 Task: Select the table option in the default view option.
Action: Mouse moved to (22, 584)
Screenshot: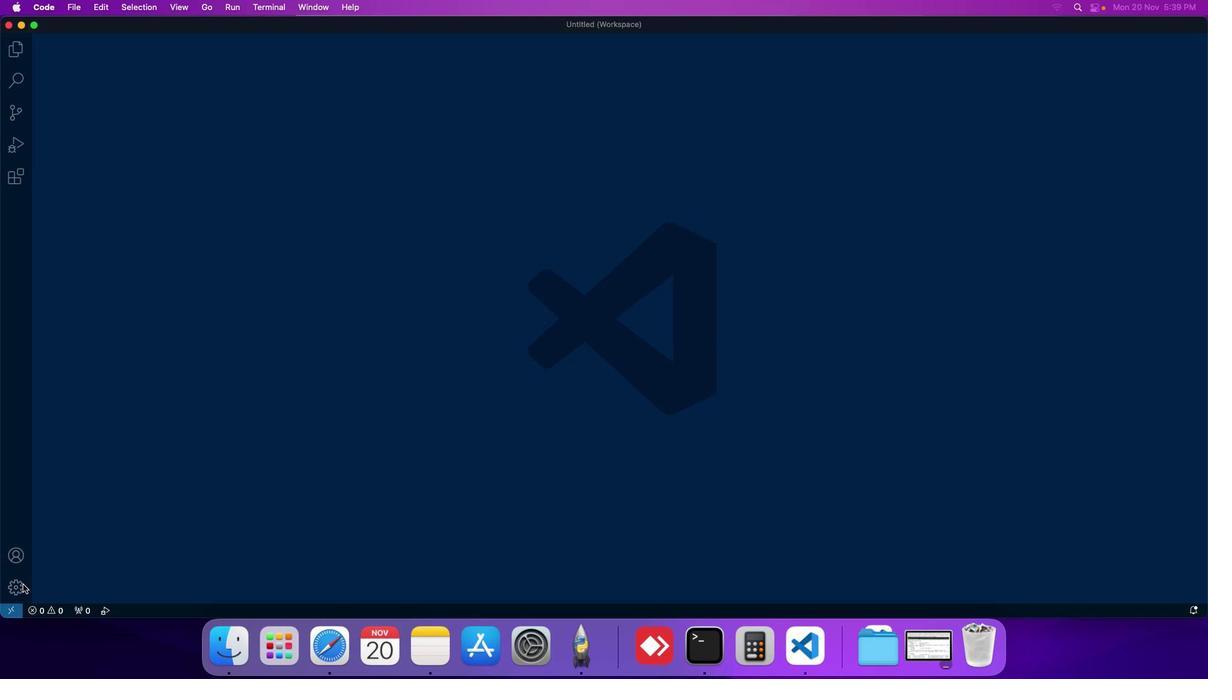 
Action: Mouse pressed left at (22, 584)
Screenshot: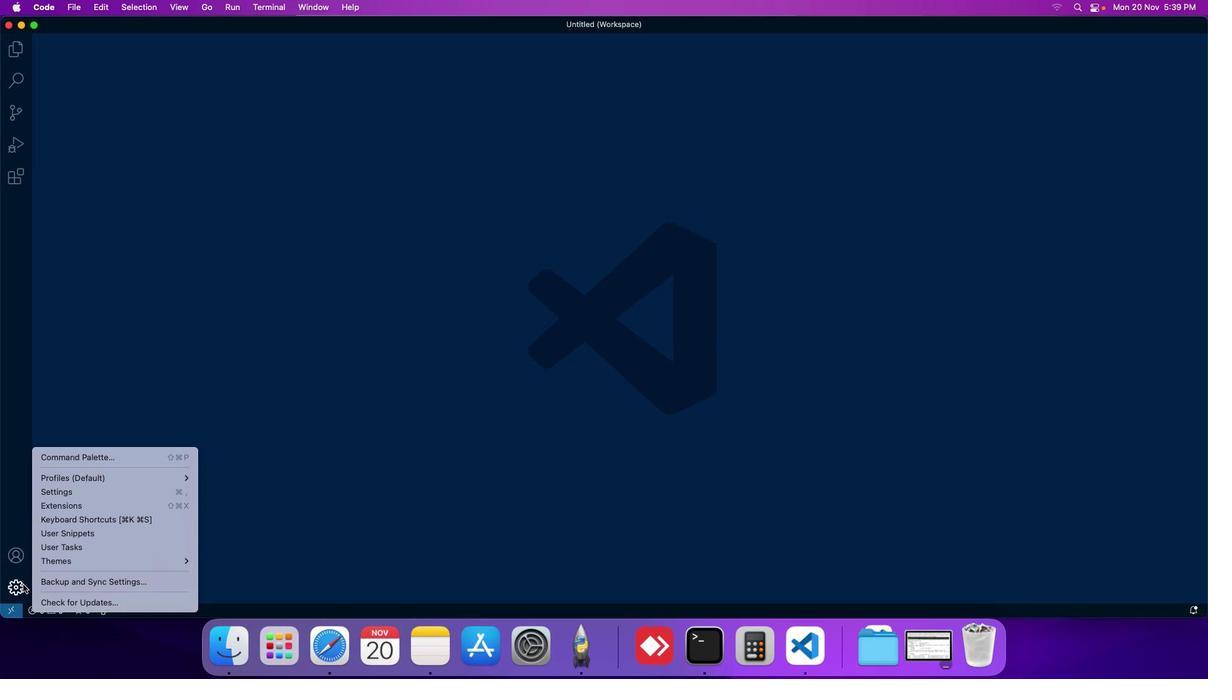 
Action: Mouse moved to (59, 496)
Screenshot: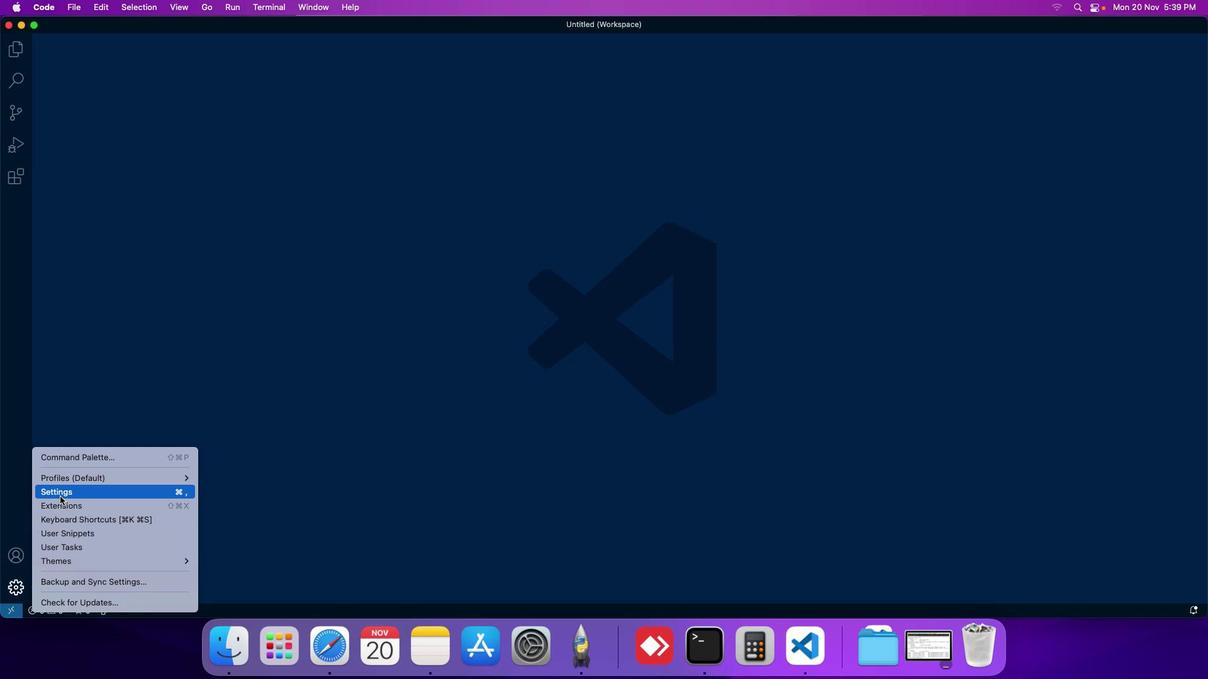 
Action: Mouse pressed left at (59, 496)
Screenshot: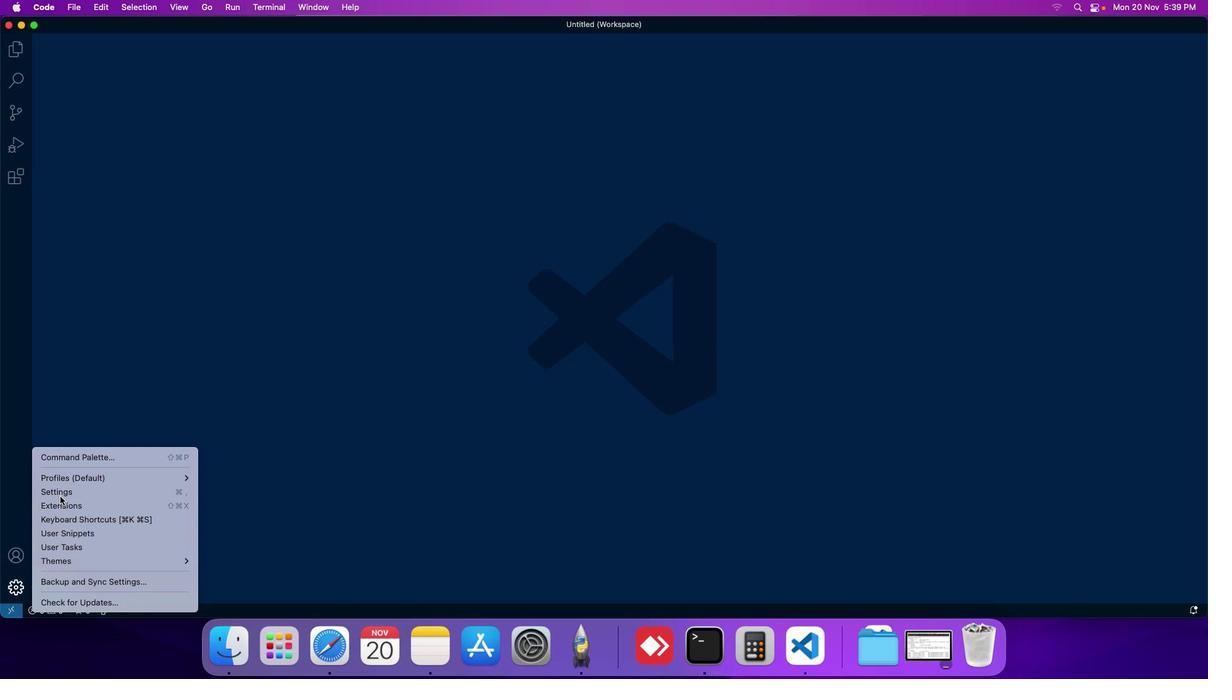 
Action: Mouse moved to (278, 101)
Screenshot: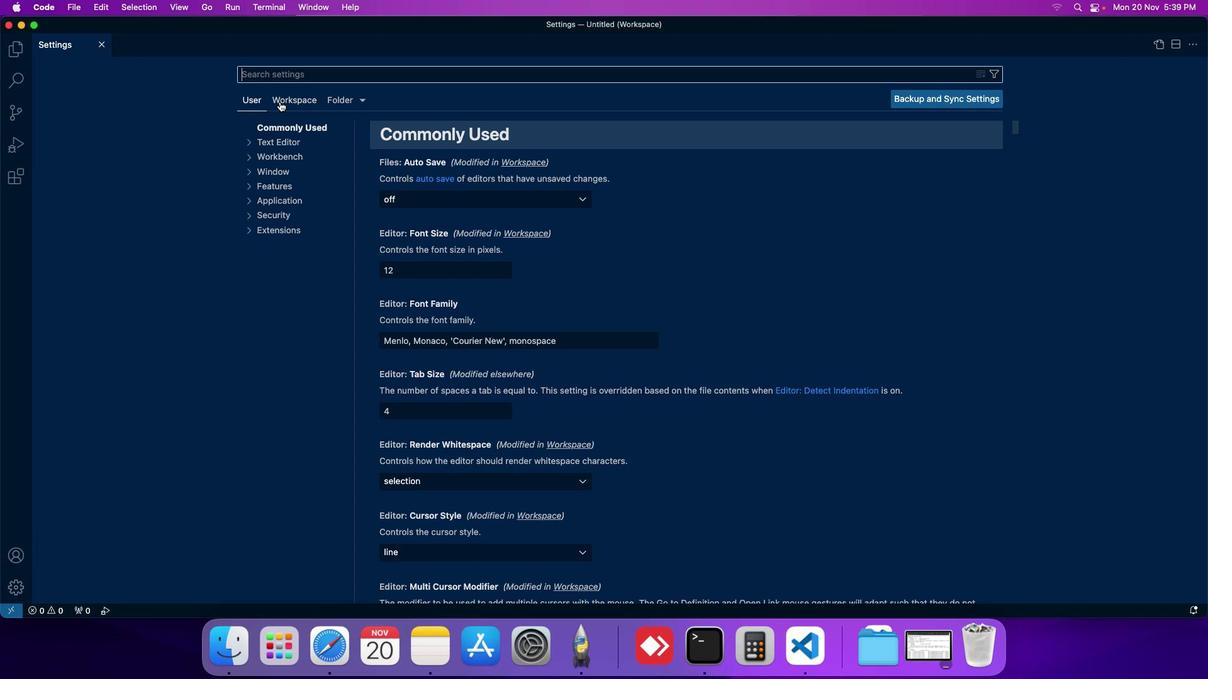 
Action: Mouse pressed left at (278, 101)
Screenshot: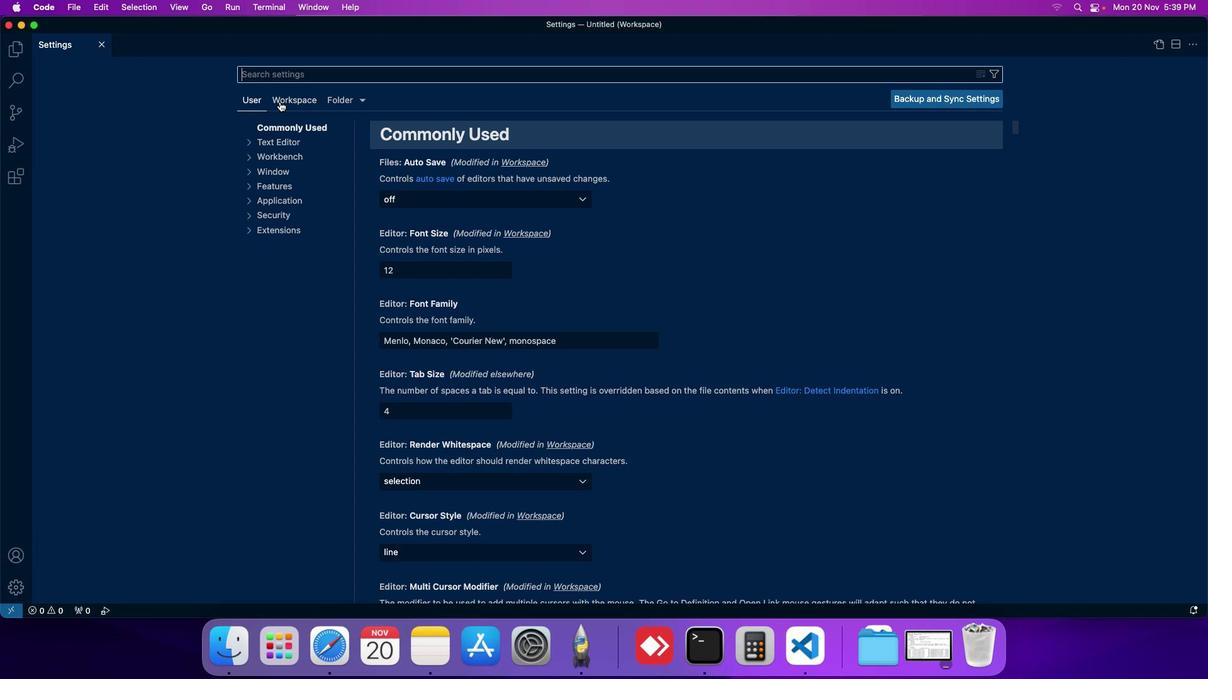 
Action: Mouse moved to (274, 185)
Screenshot: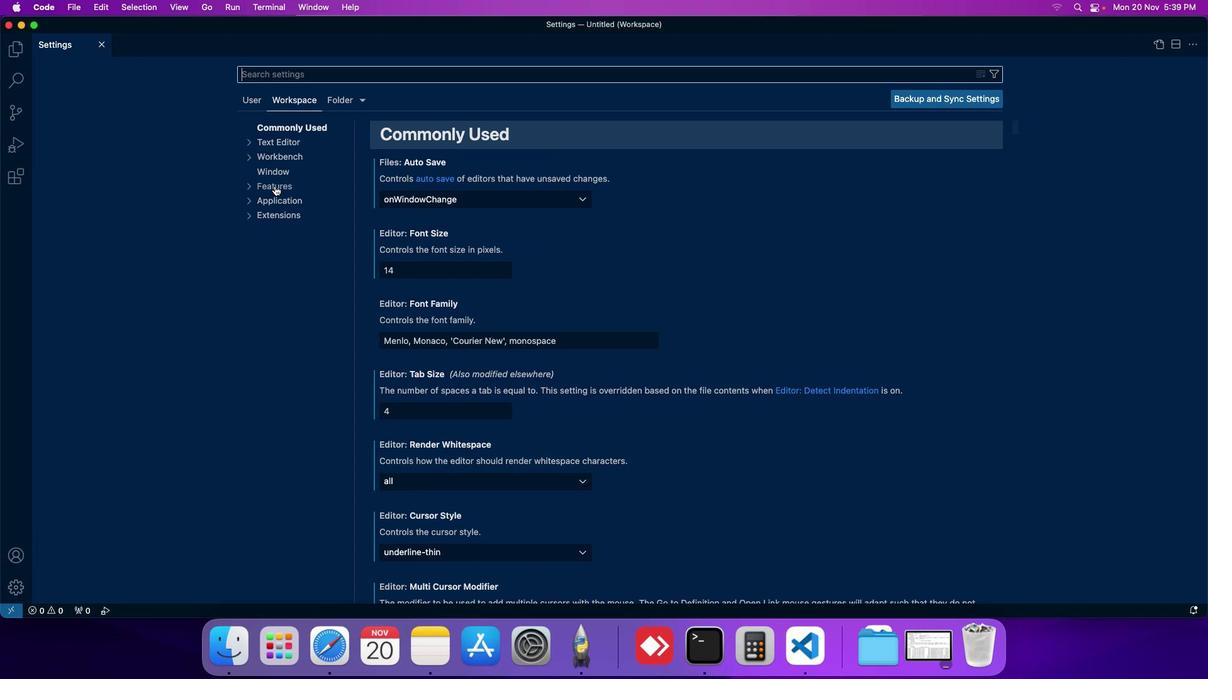 
Action: Mouse pressed left at (274, 185)
Screenshot: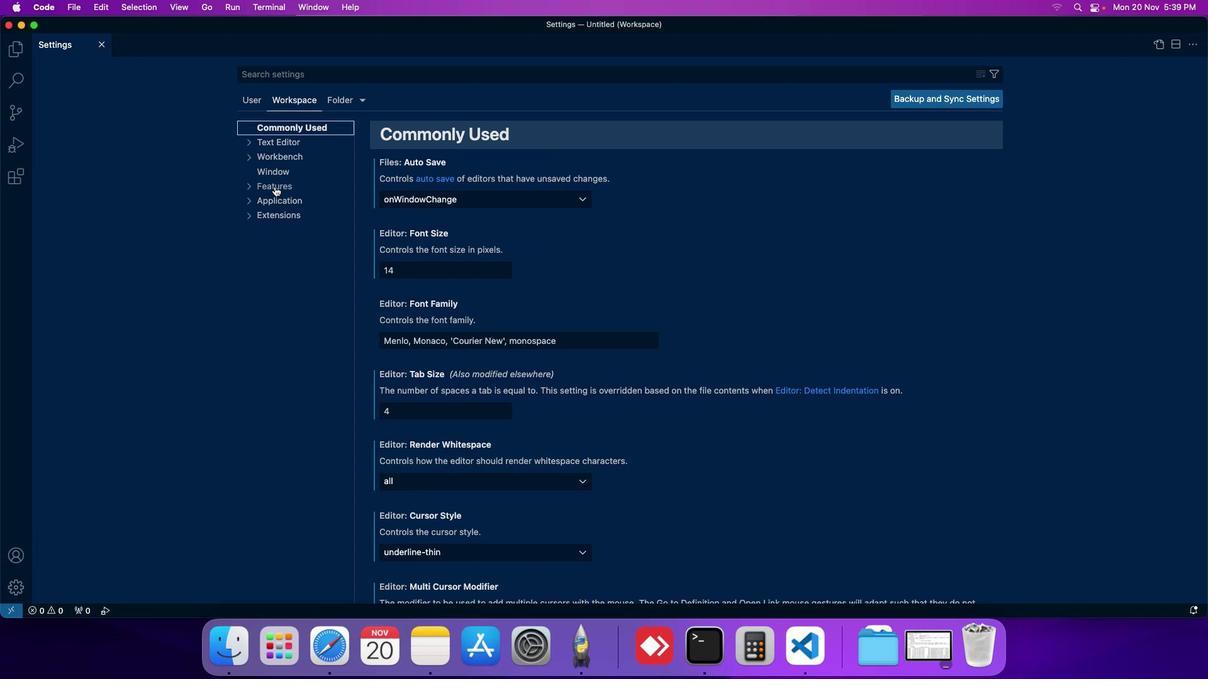 
Action: Mouse moved to (283, 301)
Screenshot: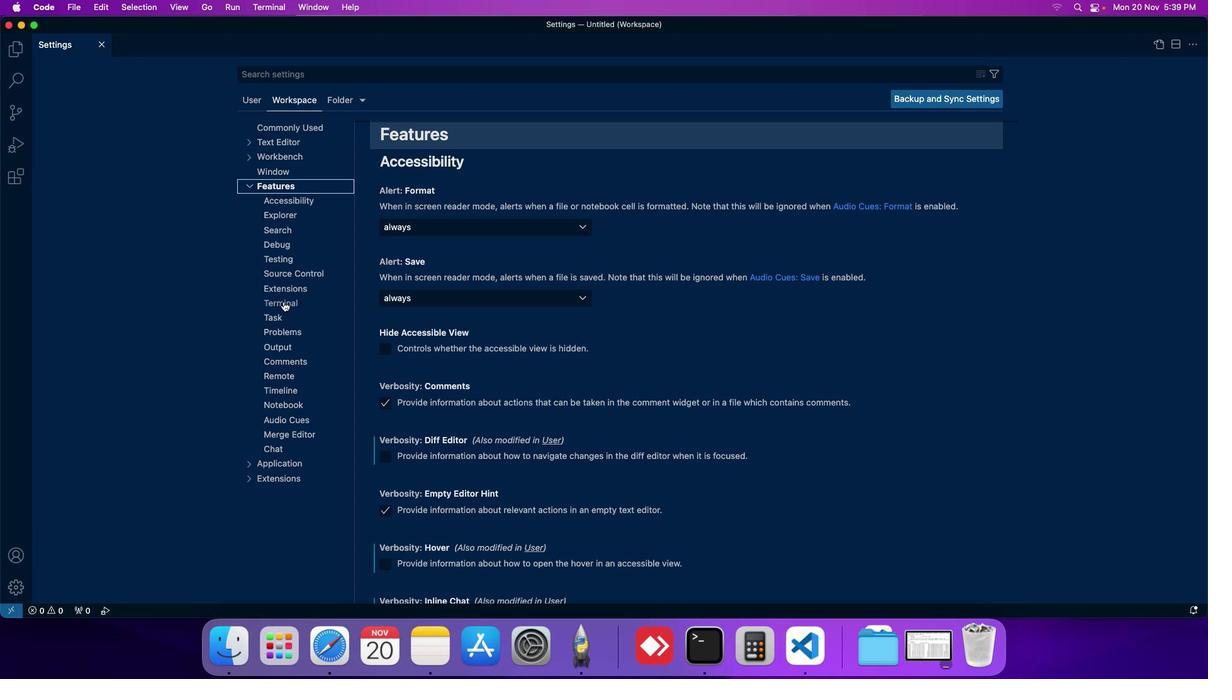 
Action: Mouse pressed left at (283, 301)
Screenshot: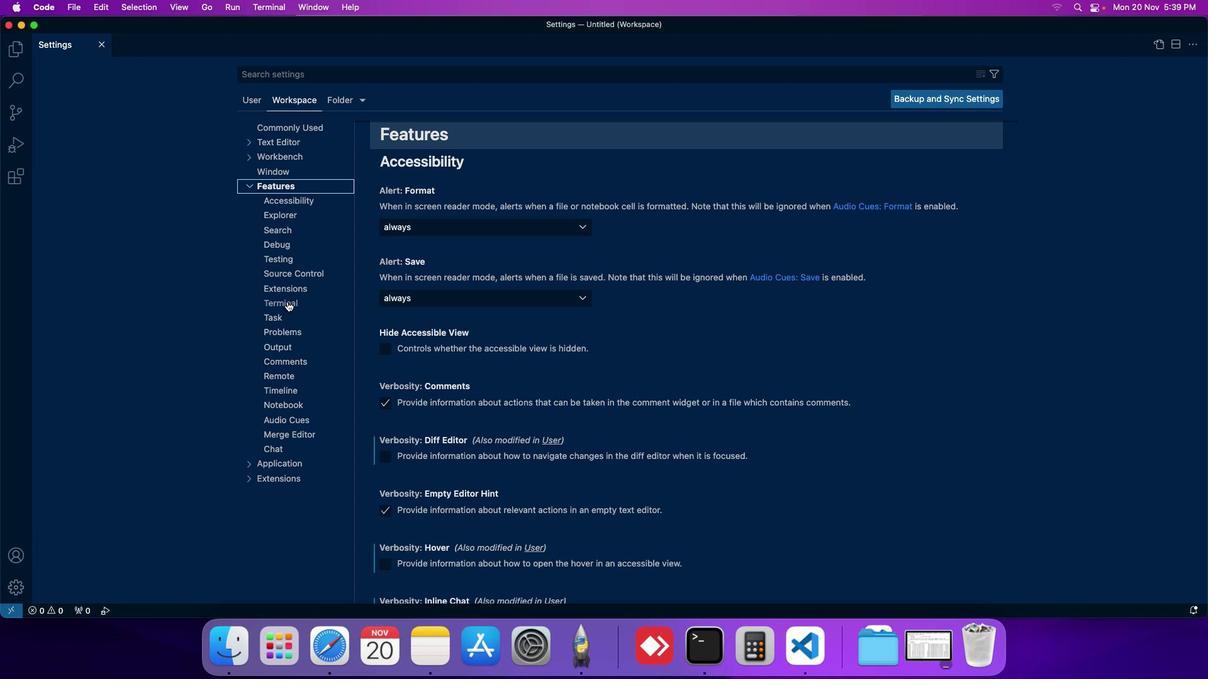 
Action: Mouse moved to (488, 399)
Screenshot: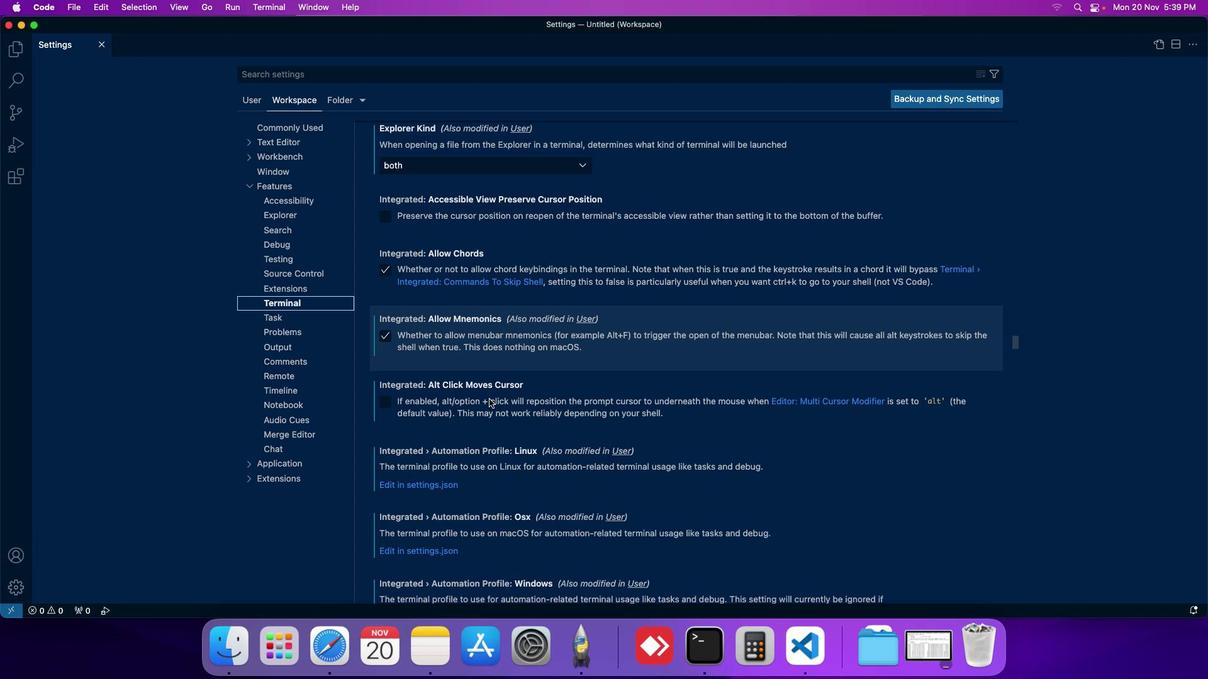 
Action: Mouse scrolled (488, 399) with delta (0, 0)
Screenshot: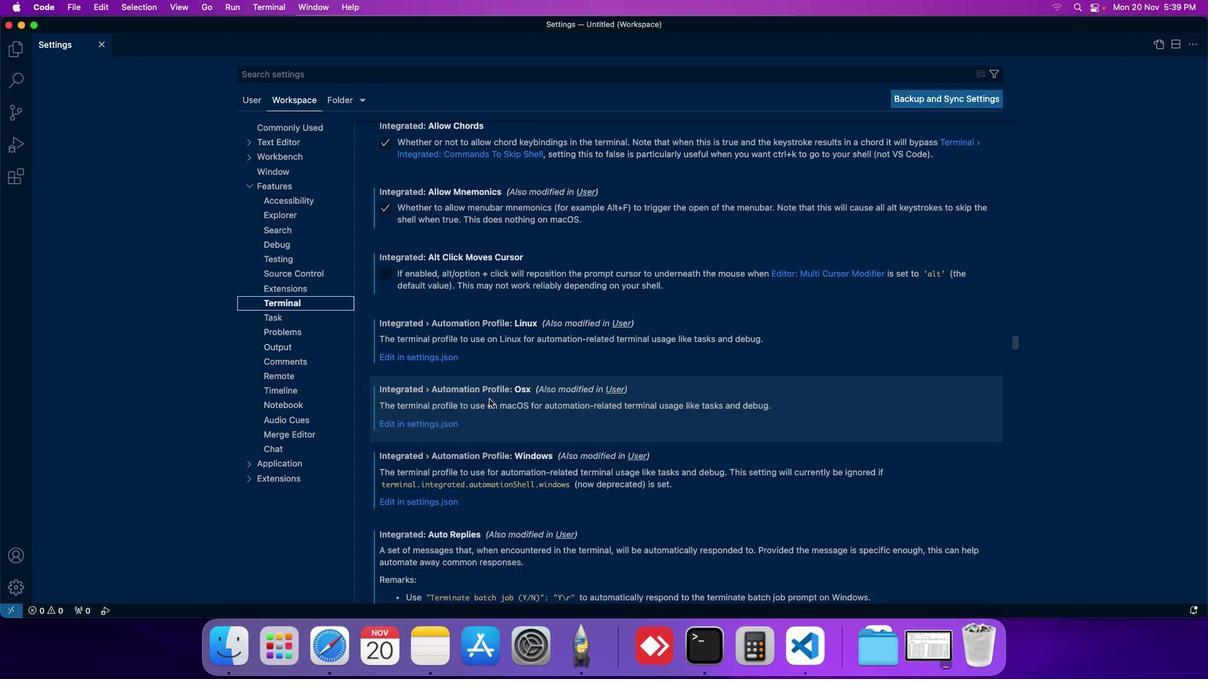 
Action: Mouse scrolled (488, 399) with delta (0, 0)
Screenshot: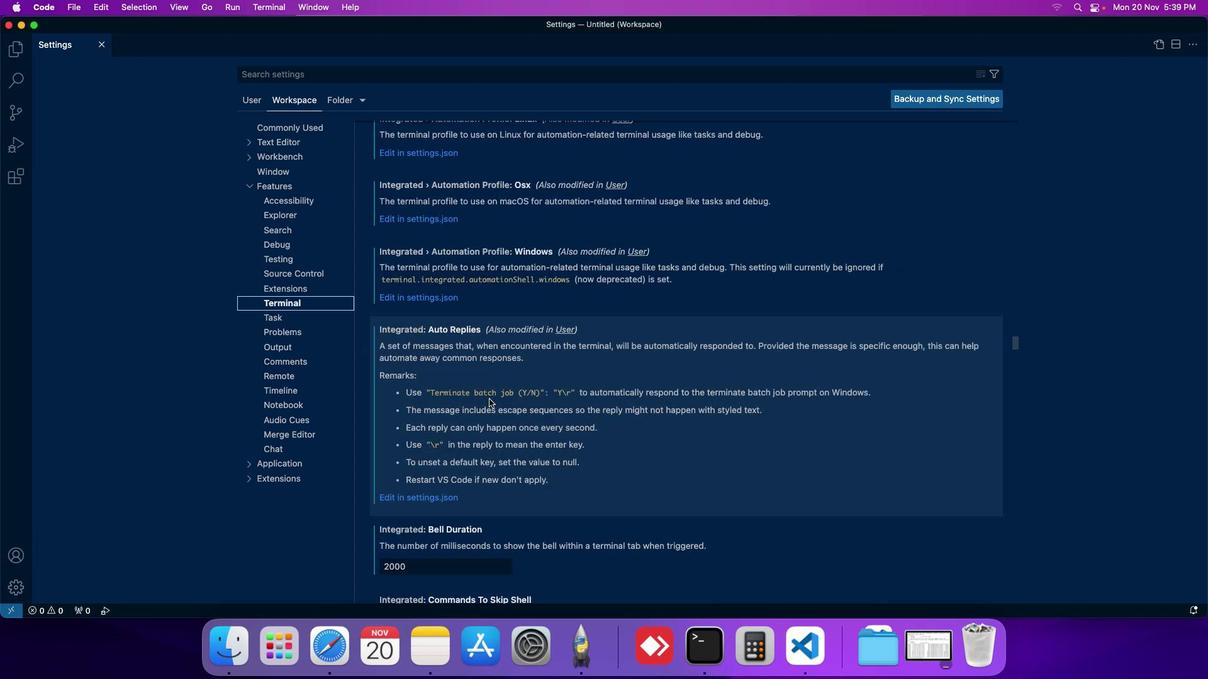 
Action: Mouse scrolled (488, 399) with delta (0, 0)
Screenshot: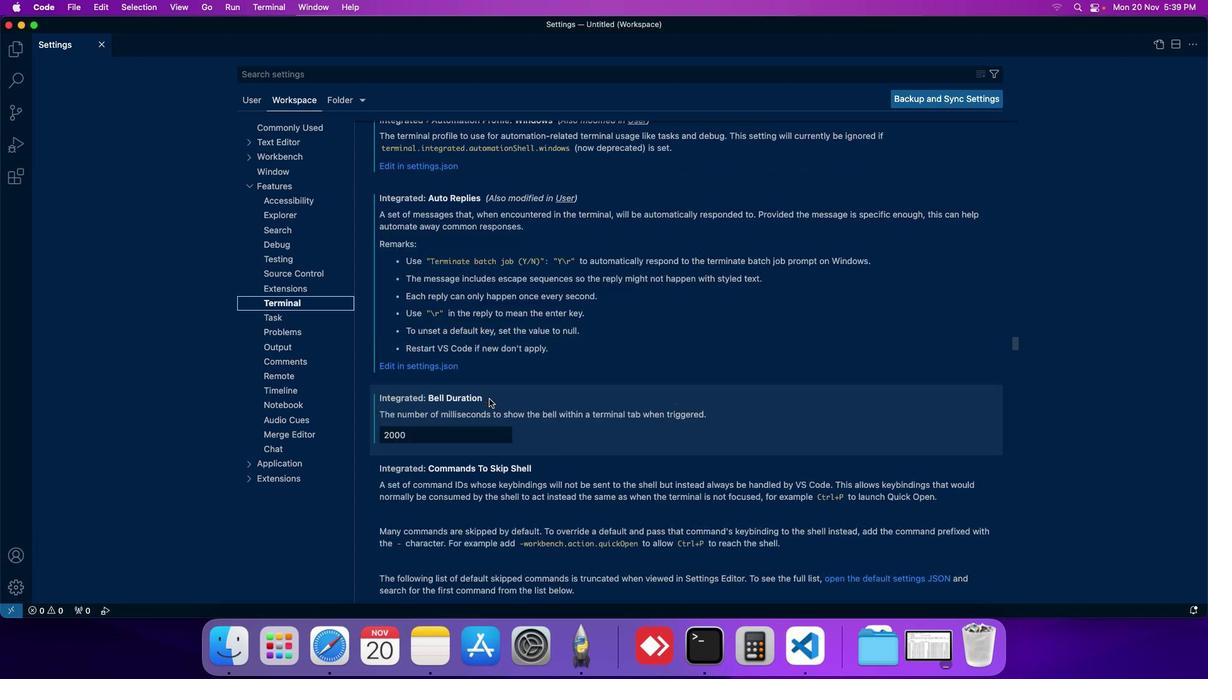 
Action: Mouse scrolled (488, 399) with delta (0, 0)
Screenshot: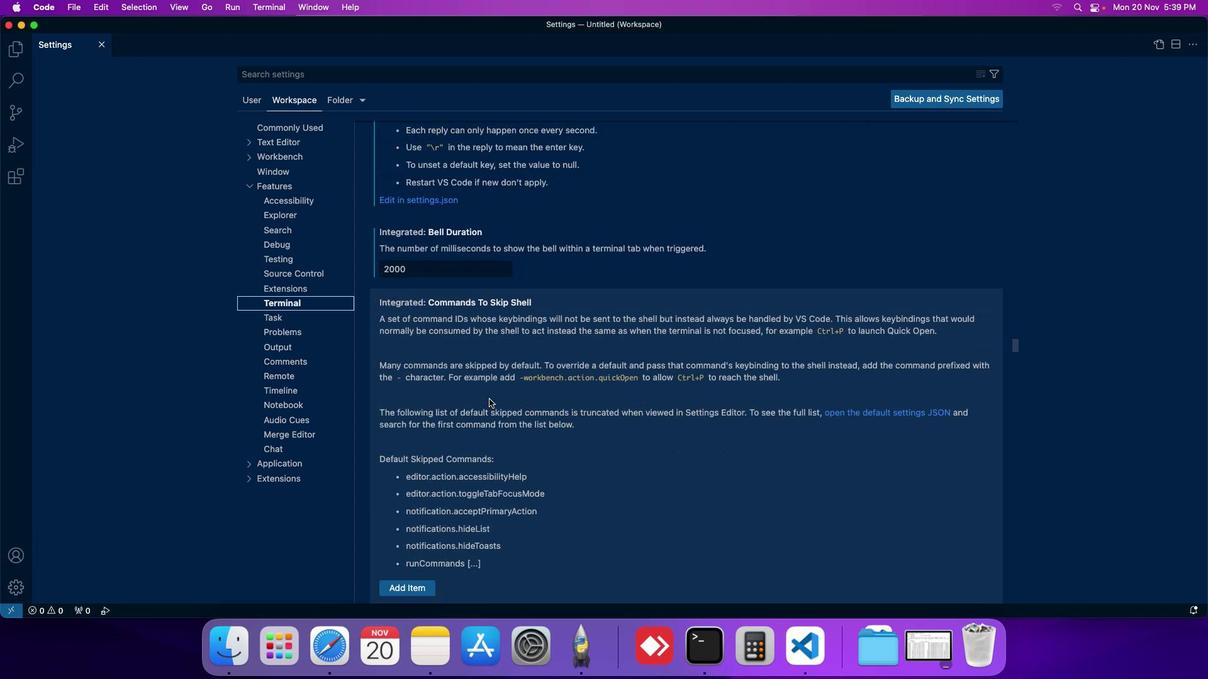 
Action: Mouse moved to (287, 336)
Screenshot: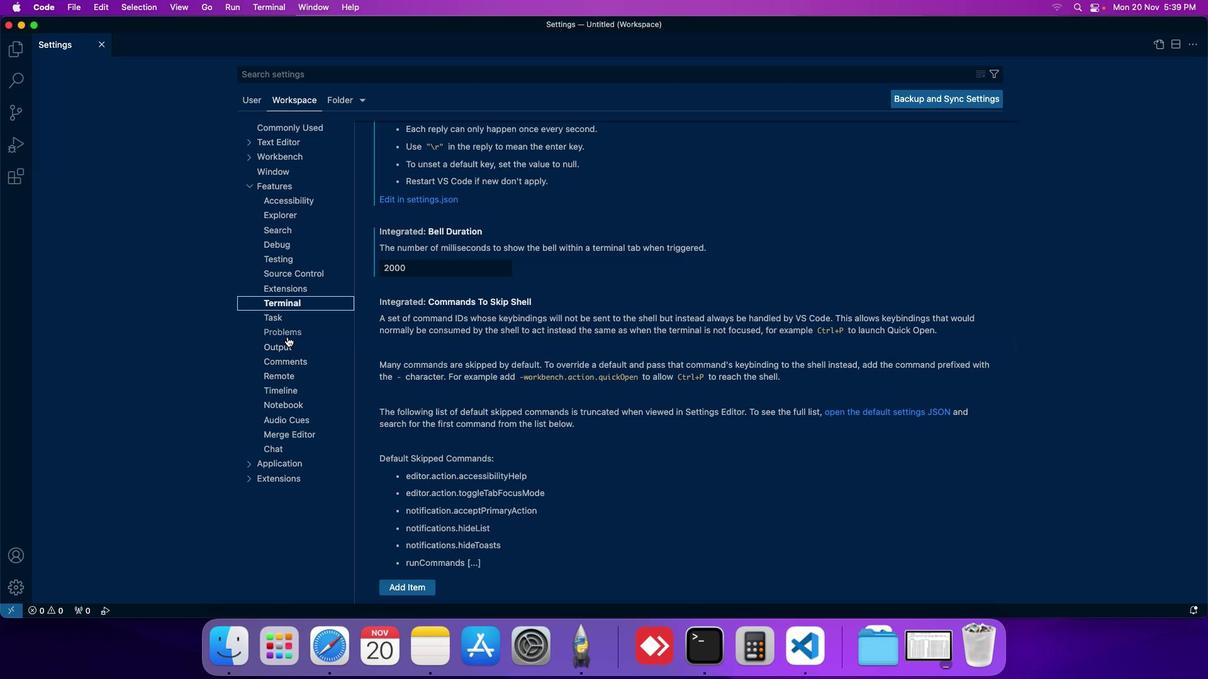 
Action: Mouse pressed left at (287, 336)
Screenshot: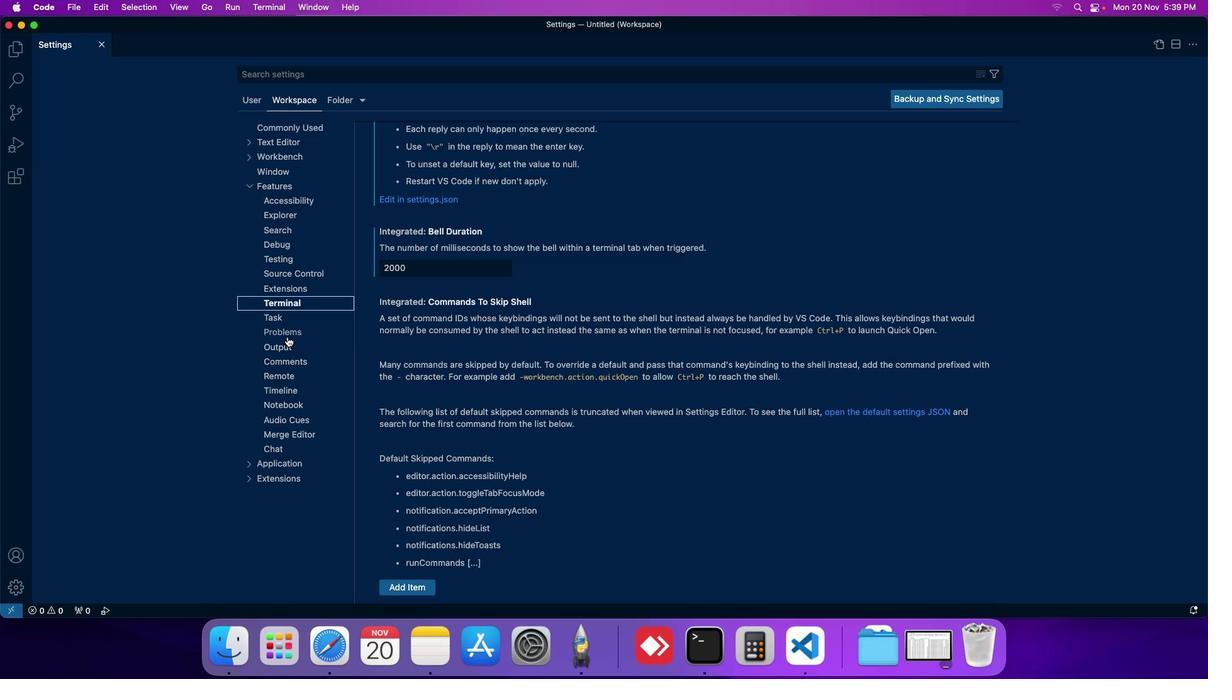
Action: Mouse moved to (399, 304)
Screenshot: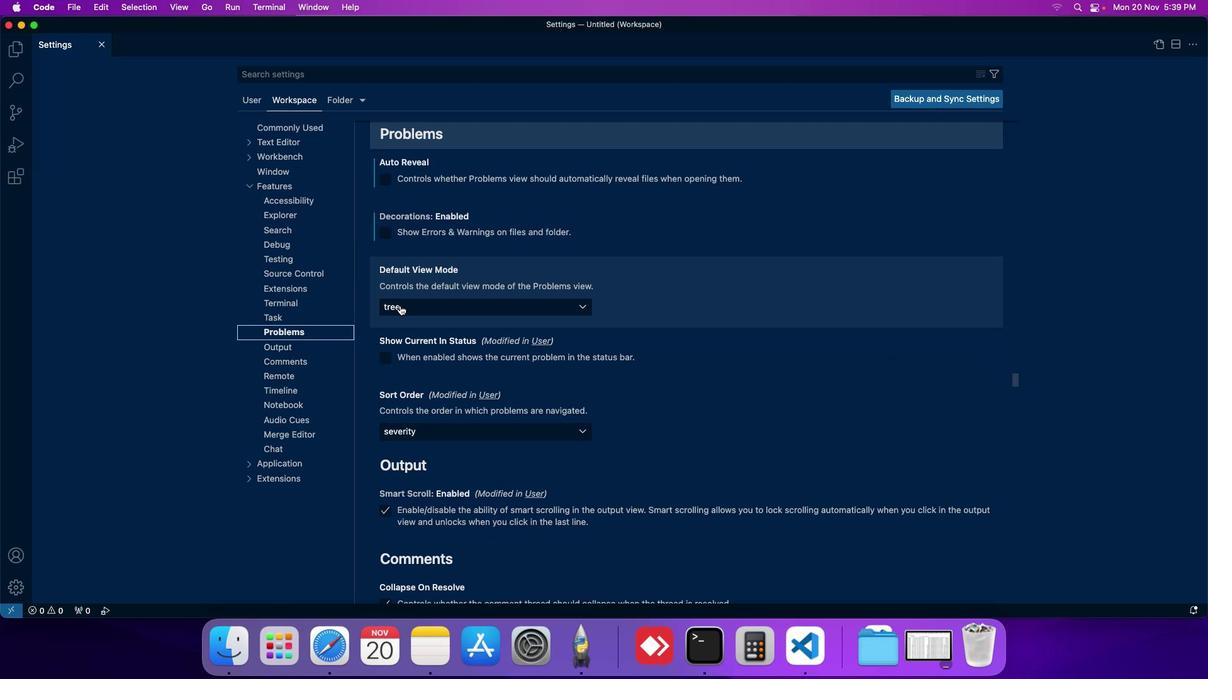 
Action: Mouse pressed left at (399, 304)
Screenshot: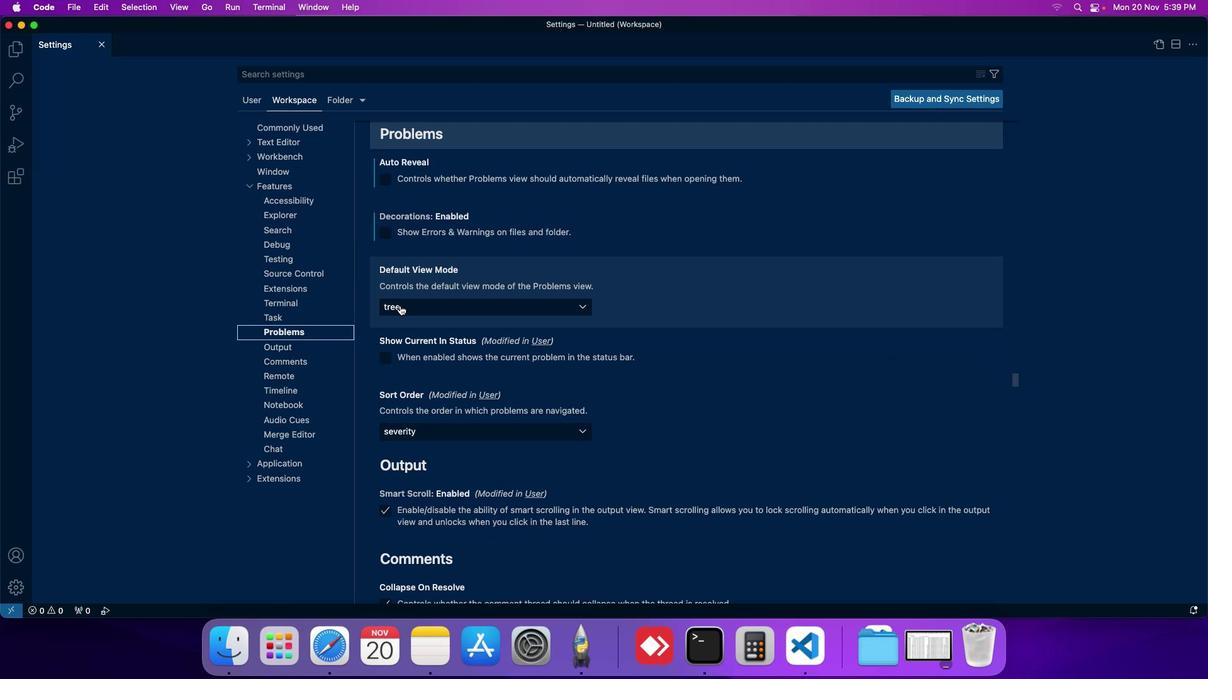 
Action: Mouse moved to (400, 321)
Screenshot: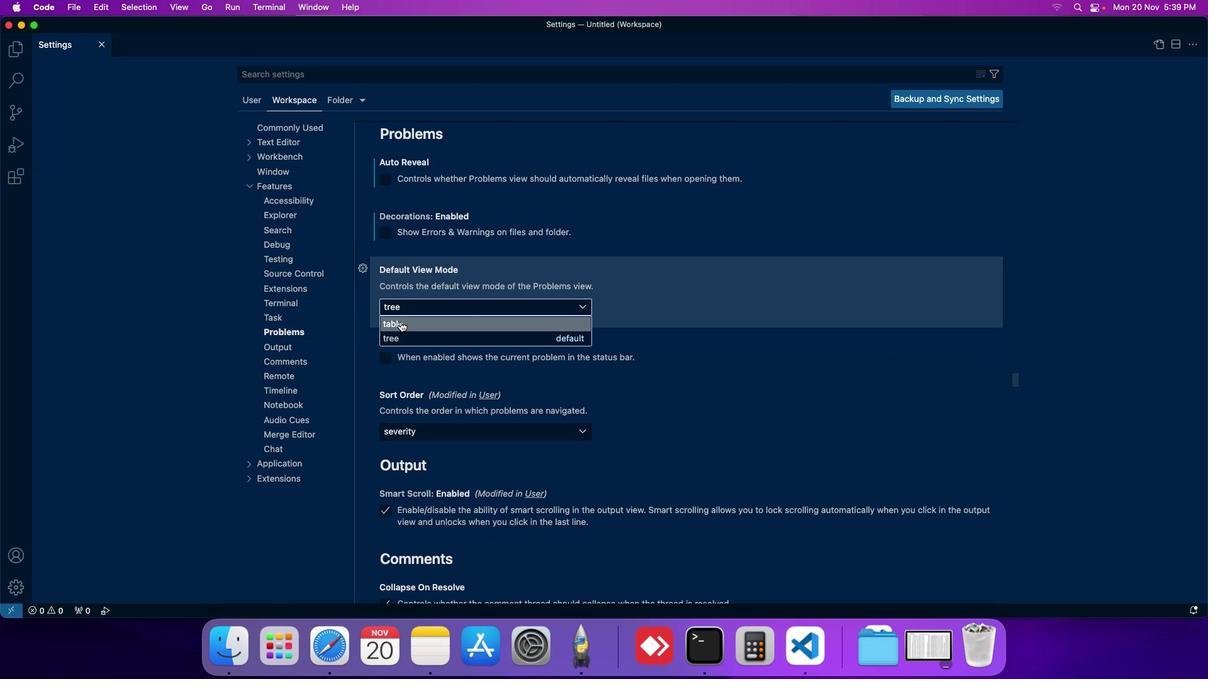 
Action: Mouse pressed left at (400, 321)
Screenshot: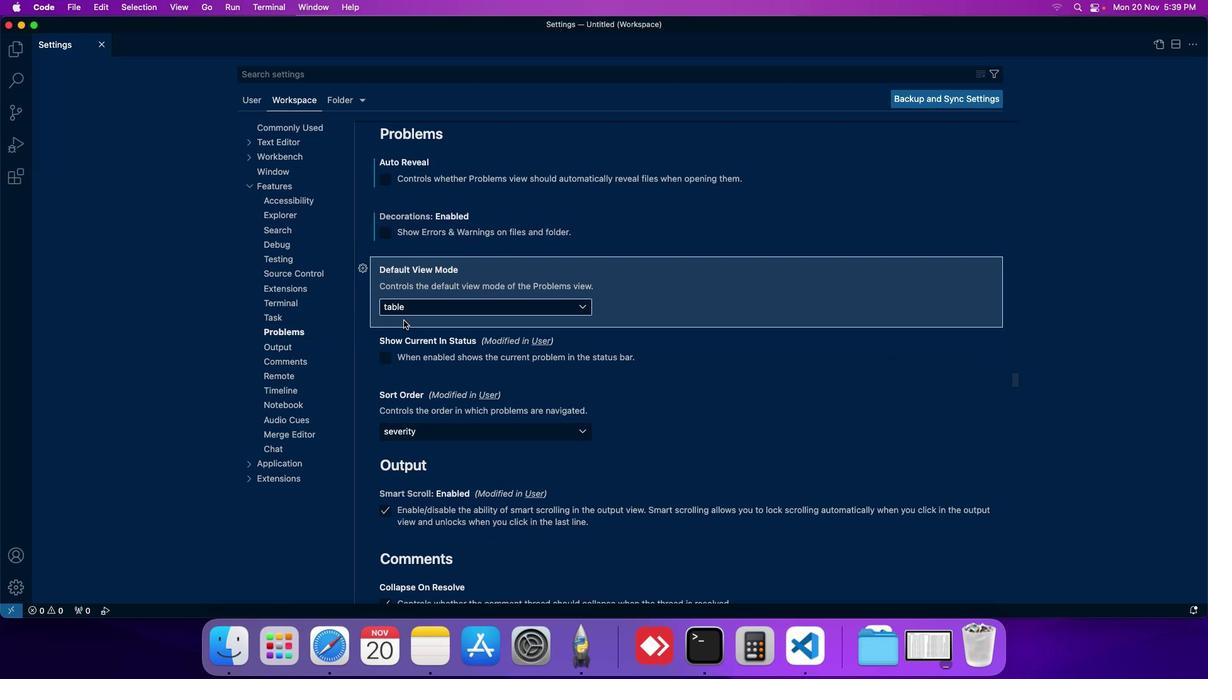 
Action: Mouse moved to (407, 317)
Screenshot: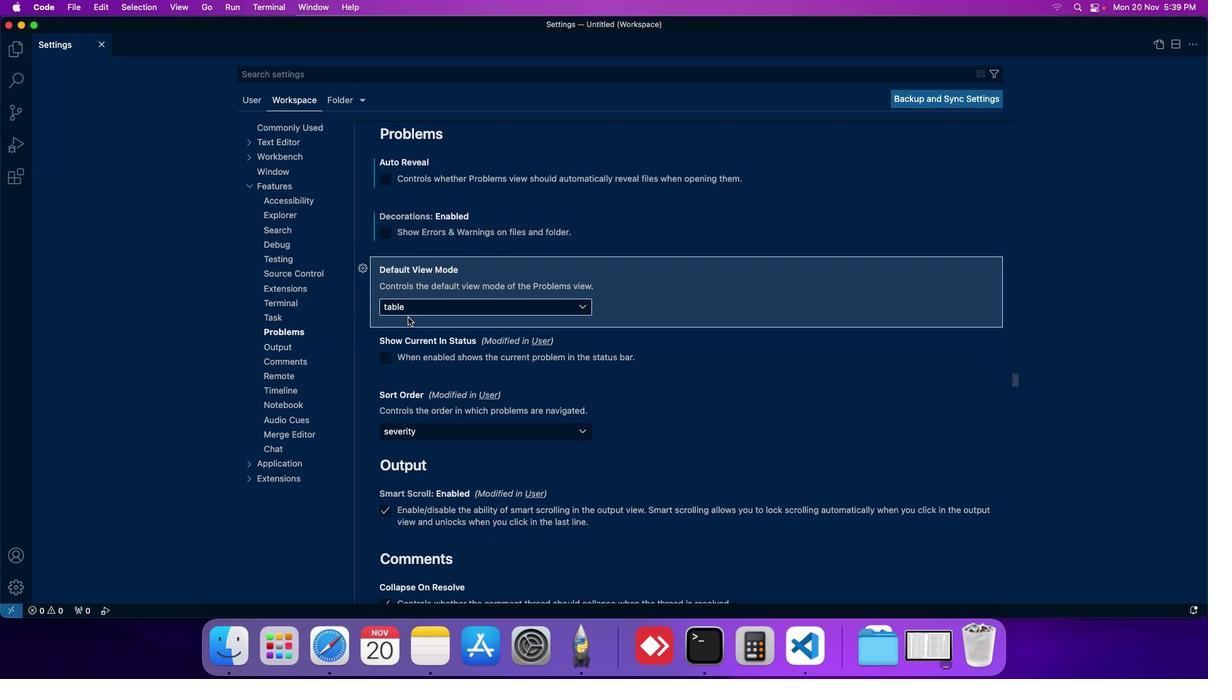 
